 Task: Video and Audio Editing: Add an old film projector sound effect to a silent video.
Action: Mouse moved to (777, 509)
Screenshot: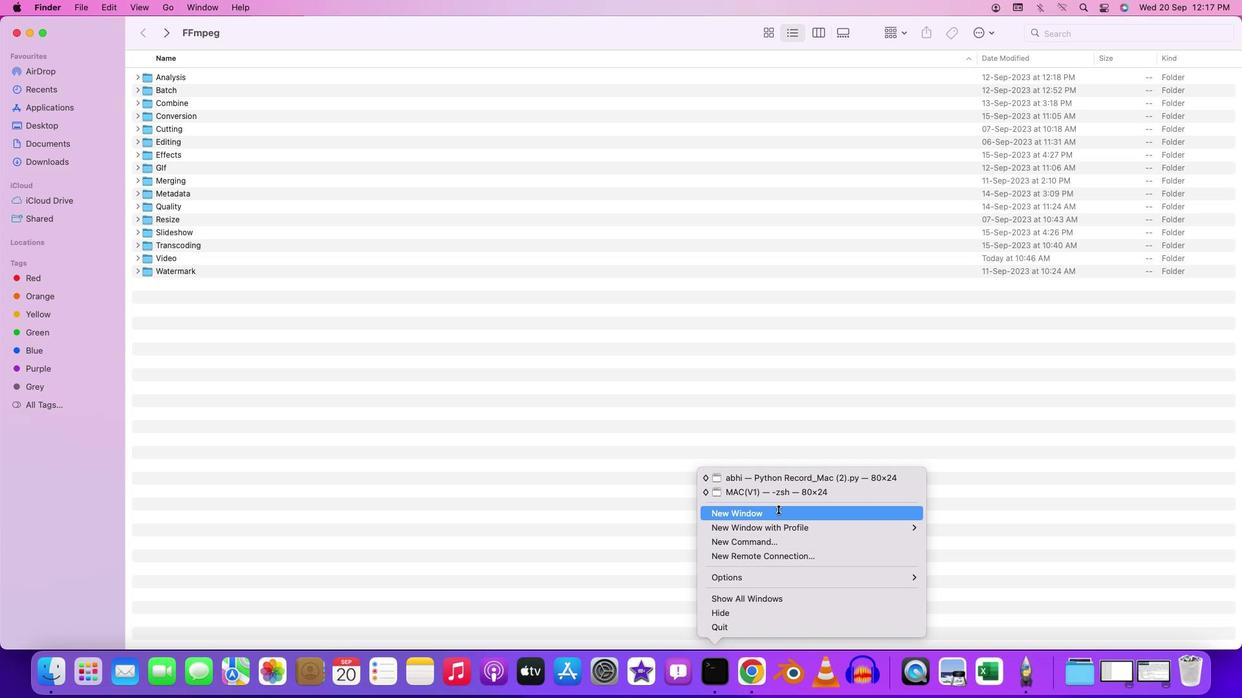 
Action: Mouse pressed left at (777, 509)
Screenshot: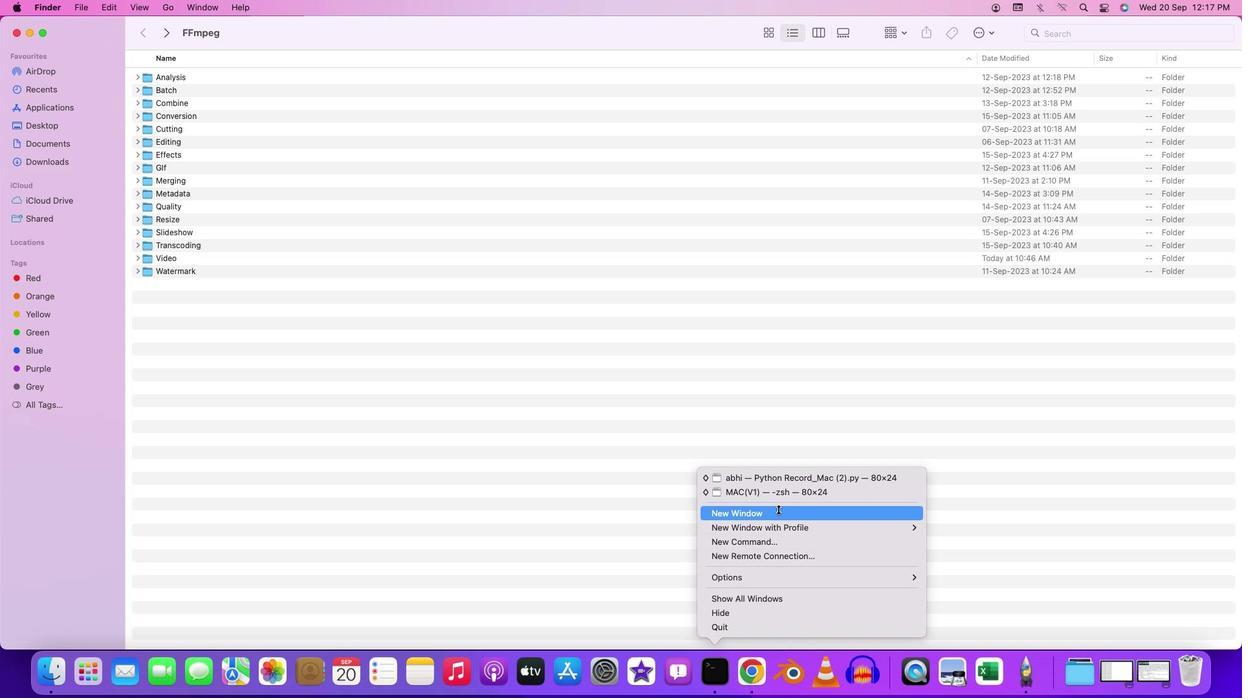 
Action: Mouse moved to (276, 29)
Screenshot: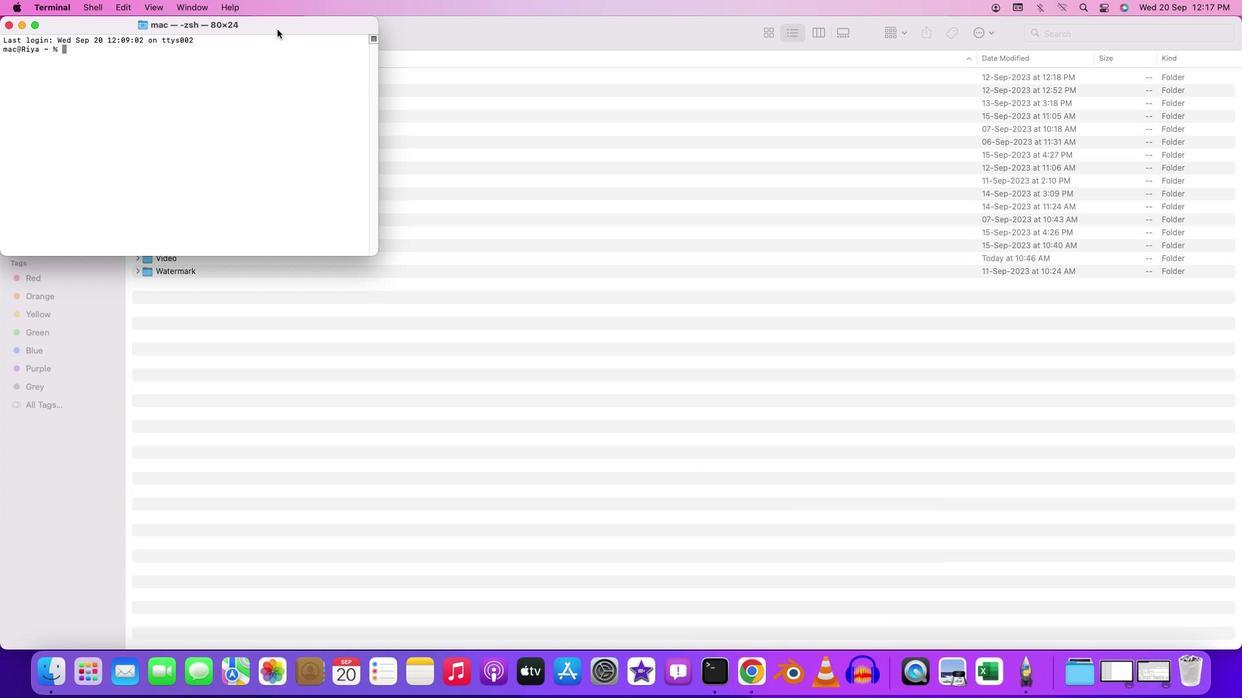 
Action: Mouse pressed left at (276, 29)
Screenshot: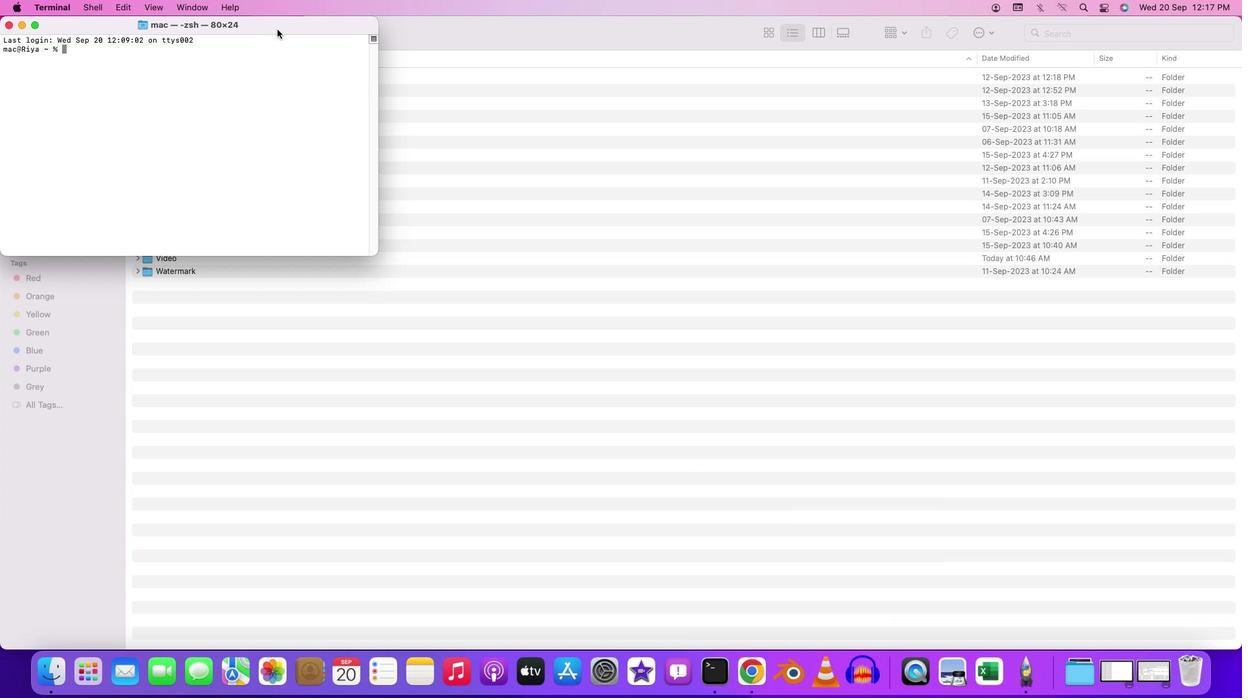 
Action: Mouse pressed left at (276, 29)
Screenshot: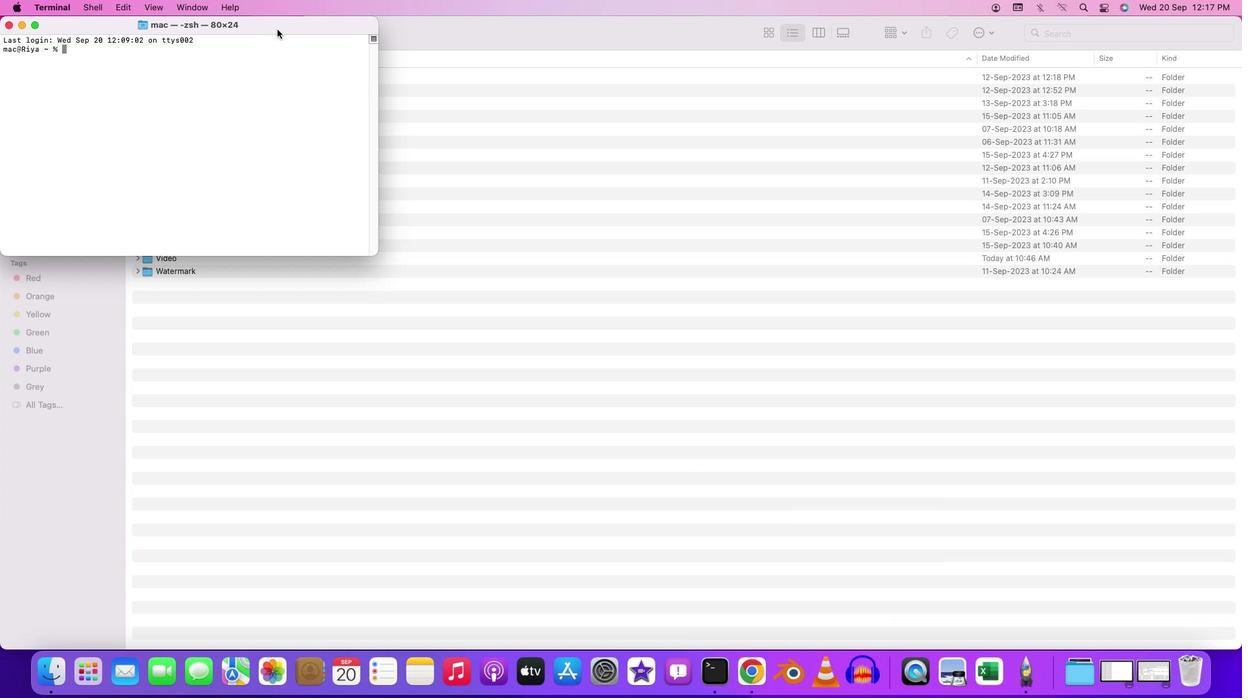 
Action: Mouse moved to (276, 93)
Screenshot: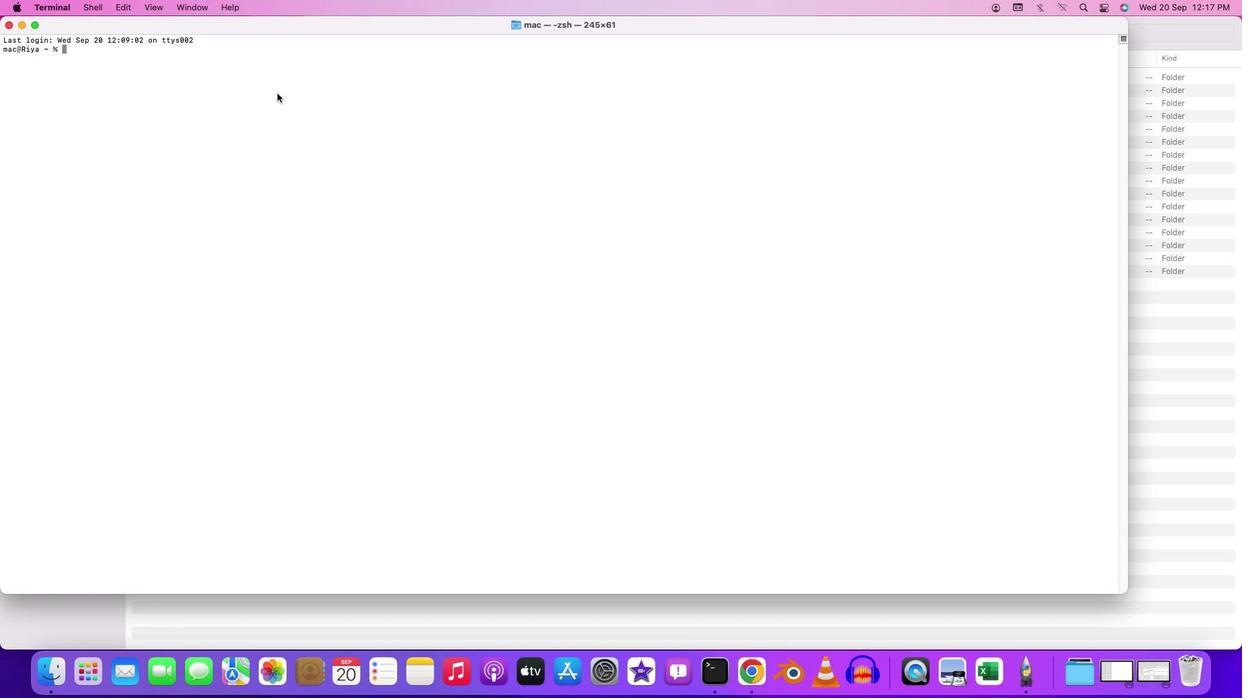 
Action: Mouse pressed left at (276, 93)
Screenshot: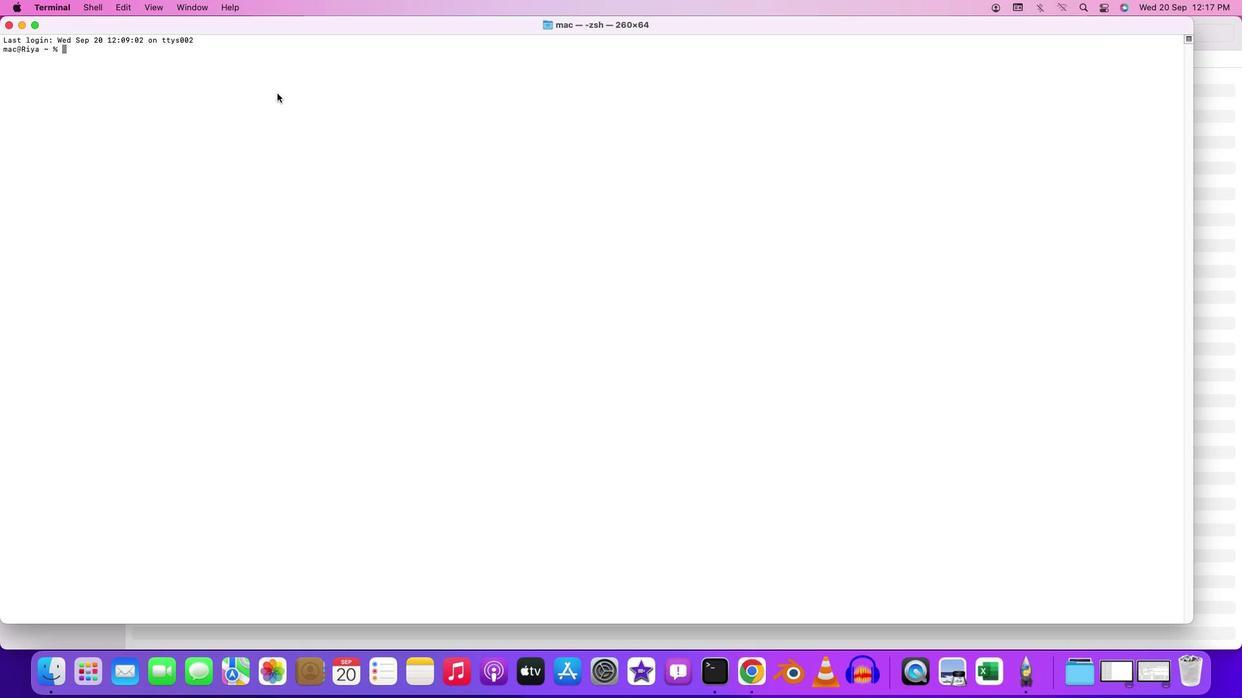 
Action: Key pressed 'c''d'
Screenshot: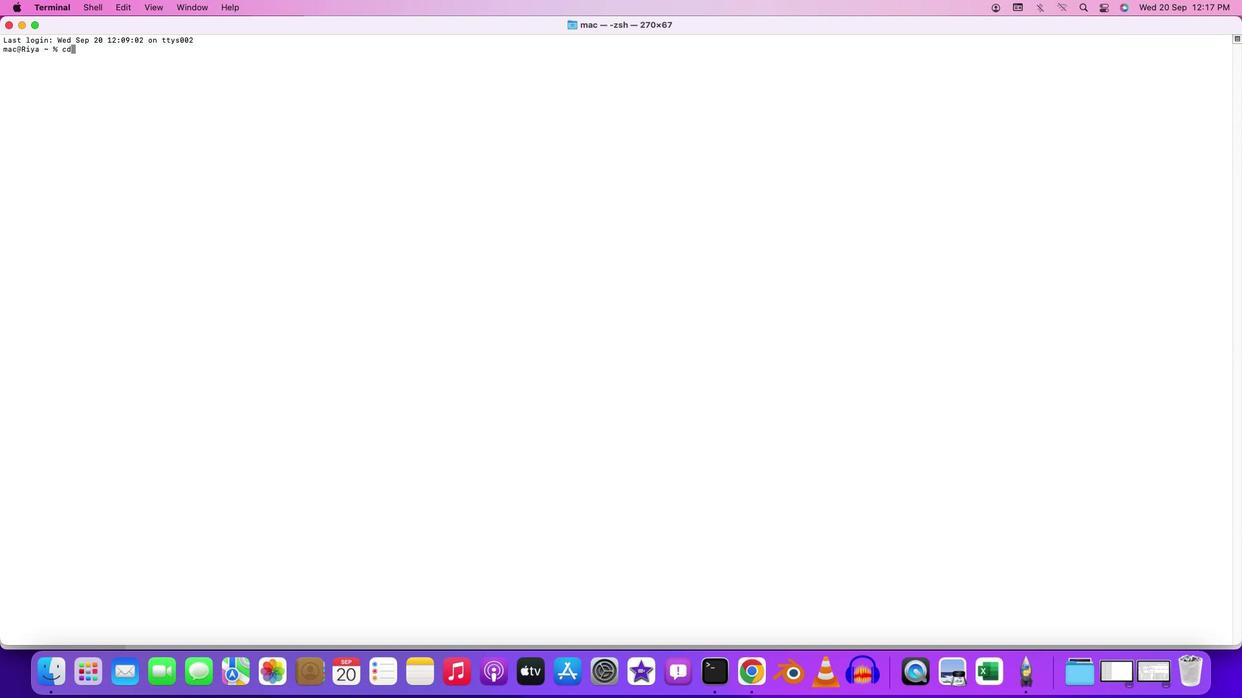 
Action: Mouse moved to (276, 93)
Screenshot: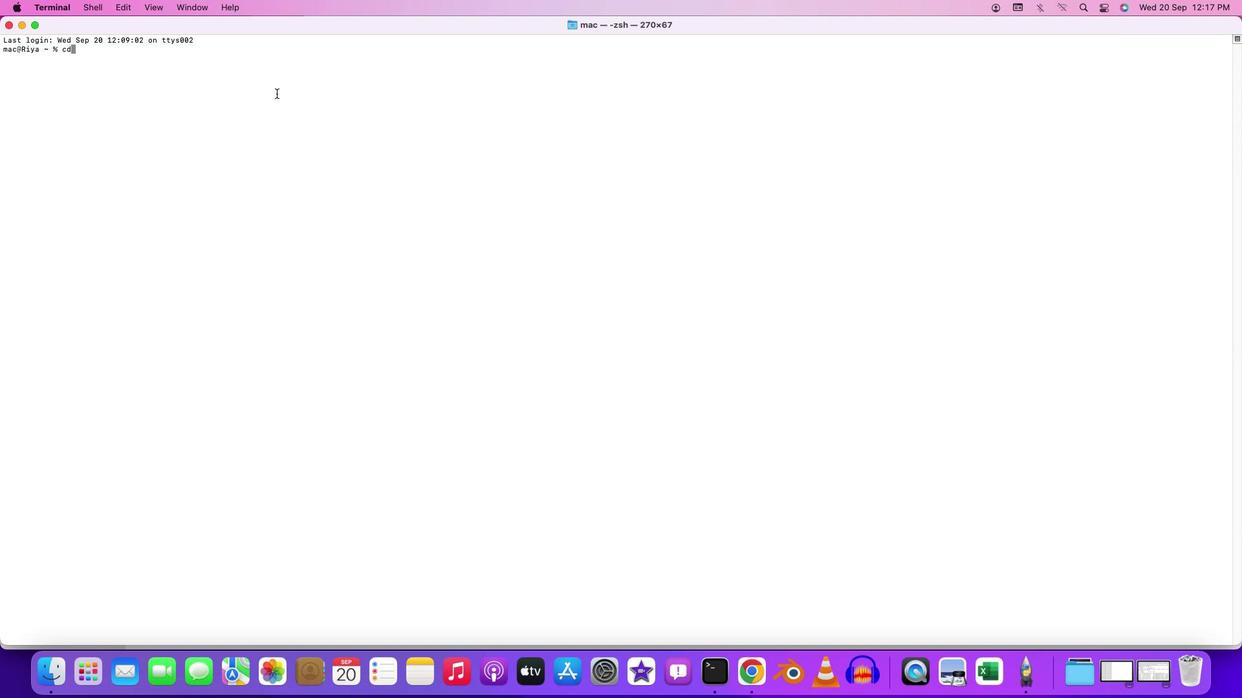 
Action: Key pressed Key.space'd''e''s''k''t''o''p'Key.enter'c''d'Key.space'f''f''m''p''e''g'Key.enter'c''d'Key.space'f''f'Key.backspaceKey.backspace'b''a''t''c''h'Key.enter'c''d'Key.space'v''i''d''e''o'Key.enter'f''f''m''p''e''g'Key.space'-''i'Key.space'i''n''p''u''t'Key.shift'_''v''i''d''e''o''.''m''p''4'Key.spaceKey.shift'_''I'Key.backspaceKey.backspace'-''i'Key.space'p''r''o''j''e''c''t''o''r'Key.backspaceKey.backspaceKey.backspaceKey.backspaceKey.backspaceKey.backspaceKey.backspaceKey.backspaceKey.backspace'p''r''o''j''e''c''t''o''r''.'Key.backspaceKey.shift'_''s''o''u''n''d''.''w''a''b'Key.backspace'v'Key.space'-''f''i''l''t''e''r'Key.shift'_''c''o''m''p''l''e''x'Key.spaceKey.shift'"''[''0'Key.shift':''a'']''[''1'Key.shift':''a'']'Key.leftKey.leftKey.leftKey.leftKey.leftKey.leftKey.leftKey.leftKey.leftKey.leftKey.leftKey.leftKey.leftKey.leftKey.leftKey.leftKey.leftKey.leftKey.leftKey.leftKey.leftKey.leftKey.leftKey.leftKey.rightKey.leftKey.leftKey.leftKey.leftKey.leftKey.leftKey.leftKey.leftKey.rightKey.rightKey.rightKey.rightKey.rightKey.rightKey.rightKey.rightKey.rightKey.rightKey.rightKey.rightKey.rightKey.rightKey.rightKey.rightKey.rightKey.rightKey.rightKey.rightKey.rightKey.rightKey.rightKey.rightKey.leftKey.leftKey.leftKey.leftKey.leftKey.rightKey.rightKey.rightKey.rightKey.rightKey.rightKey.rightKey.rightKey.rightKey.rightKey.rightKey.rightKey.rightKey.right'a''m''e''r''g''e''=''i''n''p''u''t''s''=''2''[''a'']'"'"Key.backspace"'"Key.backspaceKey.shift'"'Key.space'-''m''a''p'Key.space'0'Key.shift':''v'Key.space'-''m''a''p'Key.spaceKey.shift'"''[''a'']'Key.shift'"'Key.space'-''c'Key.shift':''v'Key.space'c''o''p''y'Key.space'-''s''h''o''r''t''e''s''t'Key.space'o''u''t''p''u''t'Key.shift'_''w''i''t''h'Key.shift'_''s''o''u''n''d''.''m''p''4'Key.enter
Screenshot: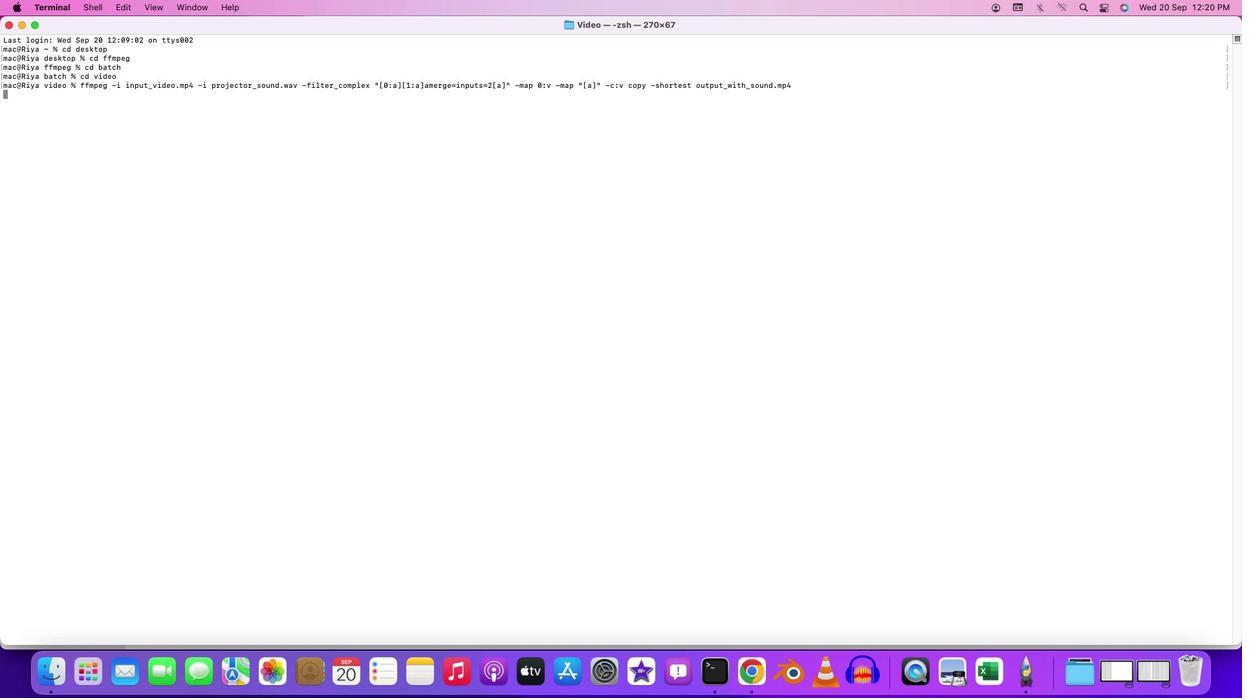 
Action: Mouse moved to (615, 533)
Screenshot: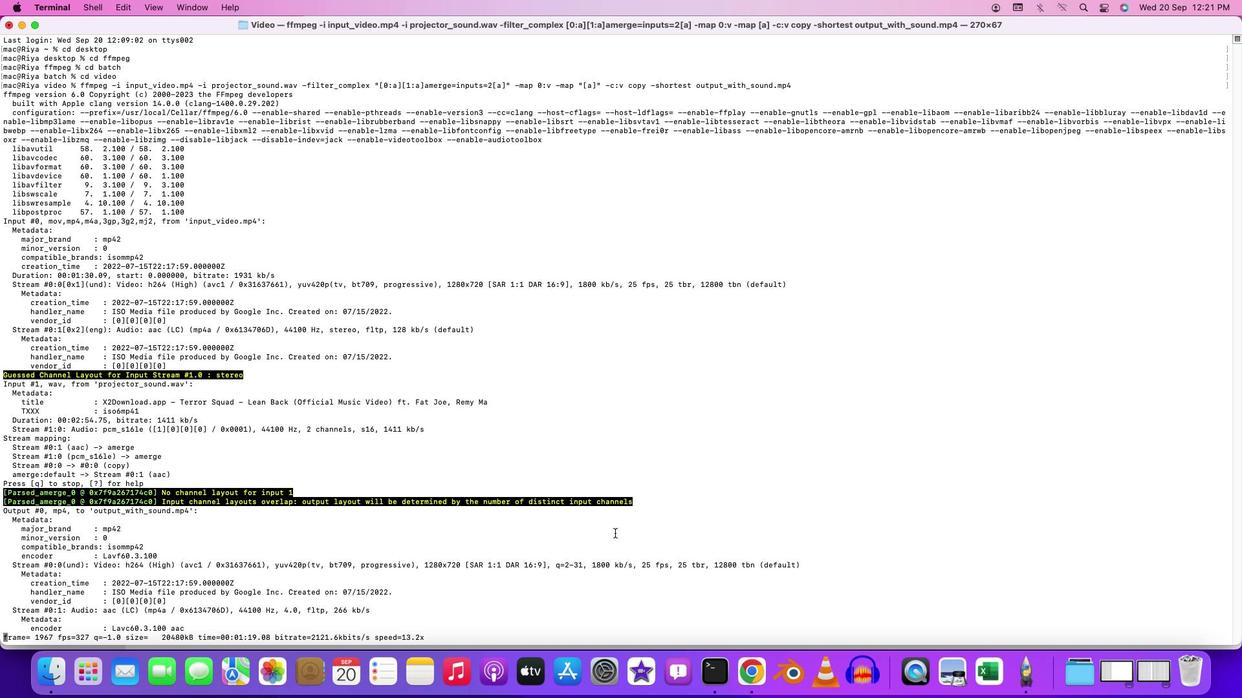 
Action: Mouse pressed left at (615, 533)
Screenshot: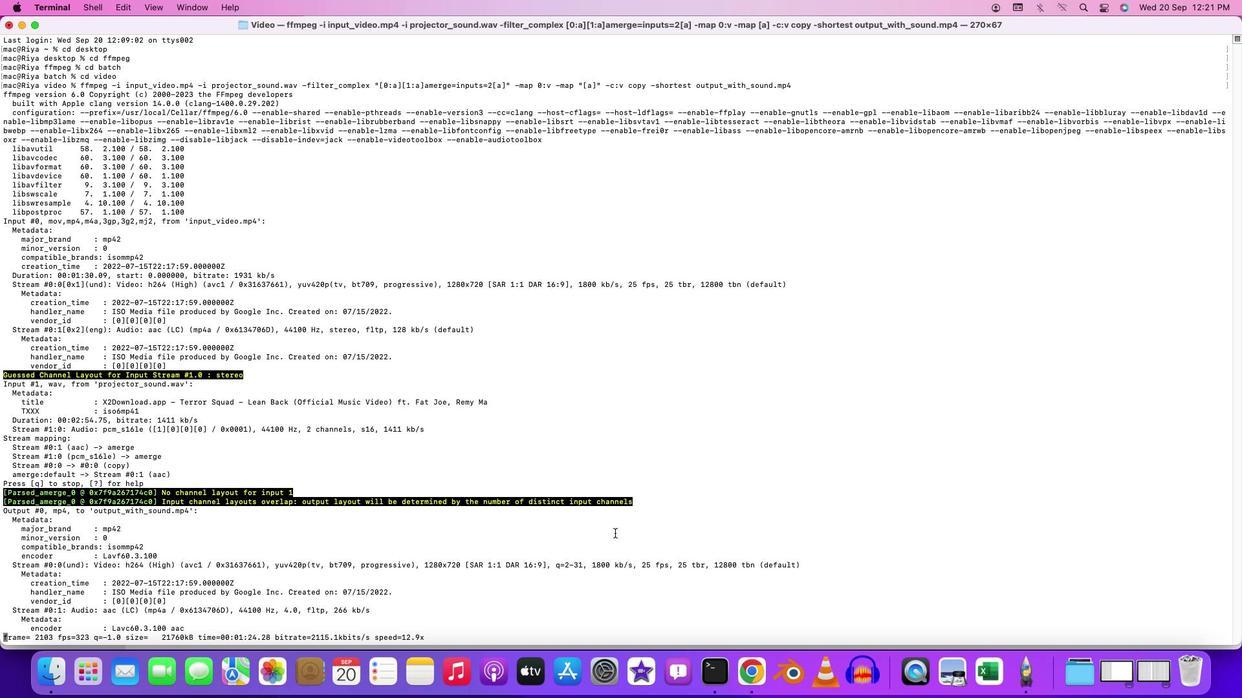 
